 Task: In Mark's project, Configure the layout of the status chart to Bar.
Action: Mouse moved to (216, 107)
Screenshot: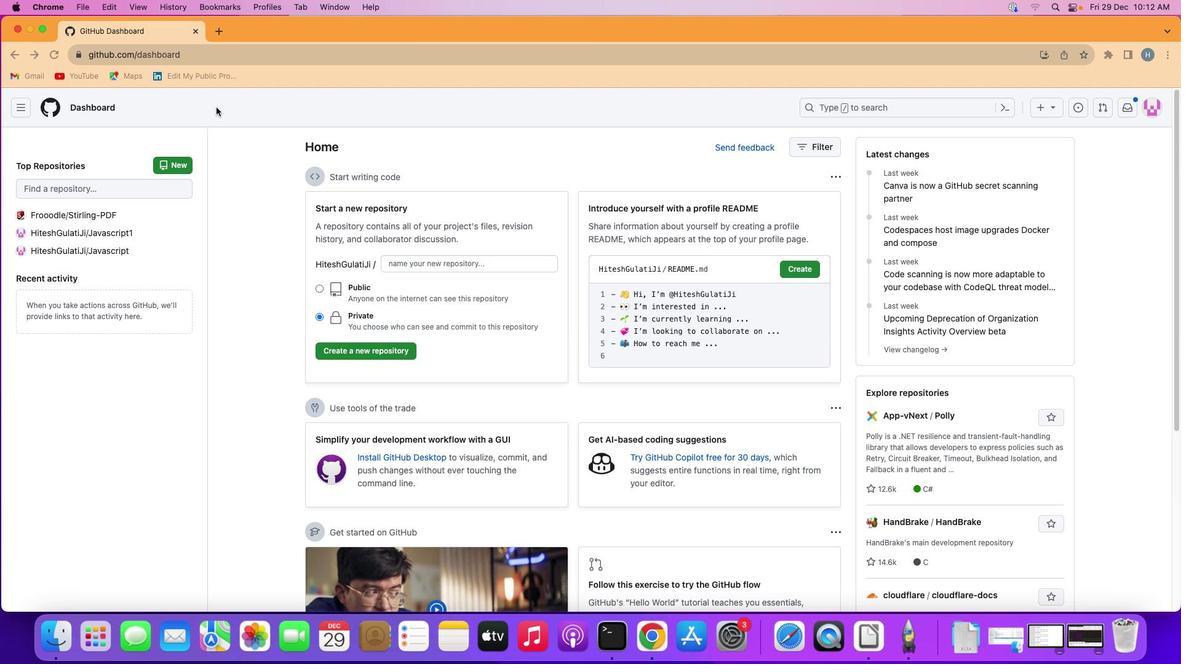 
Action: Mouse pressed left at (216, 107)
Screenshot: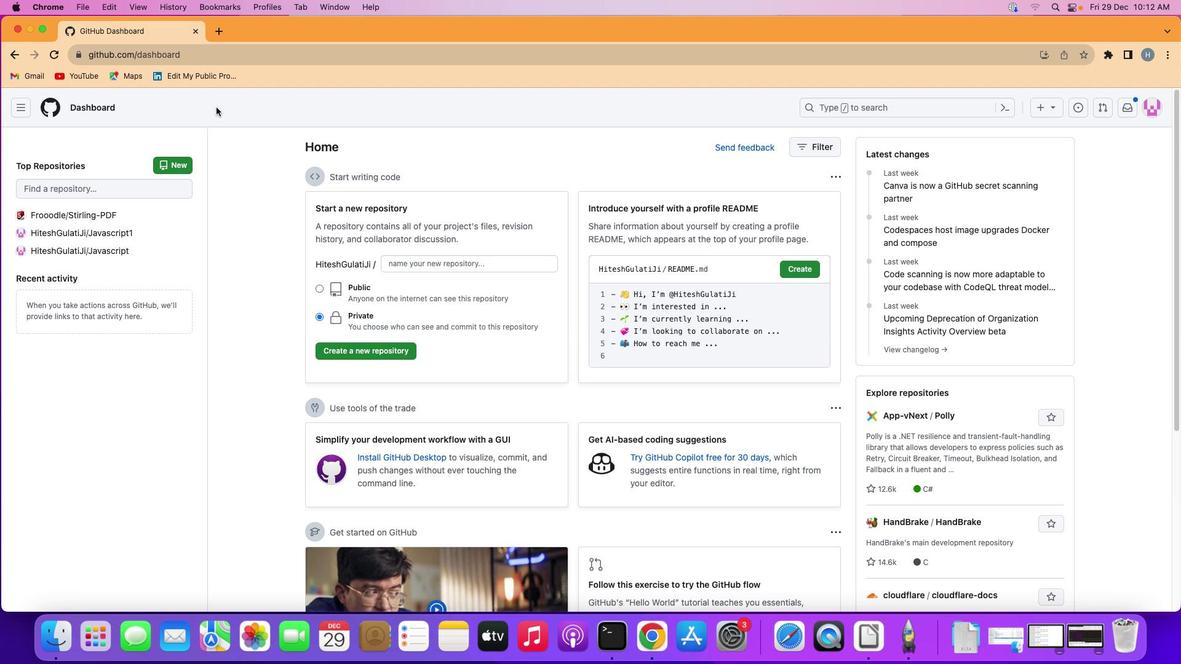 
Action: Mouse moved to (21, 106)
Screenshot: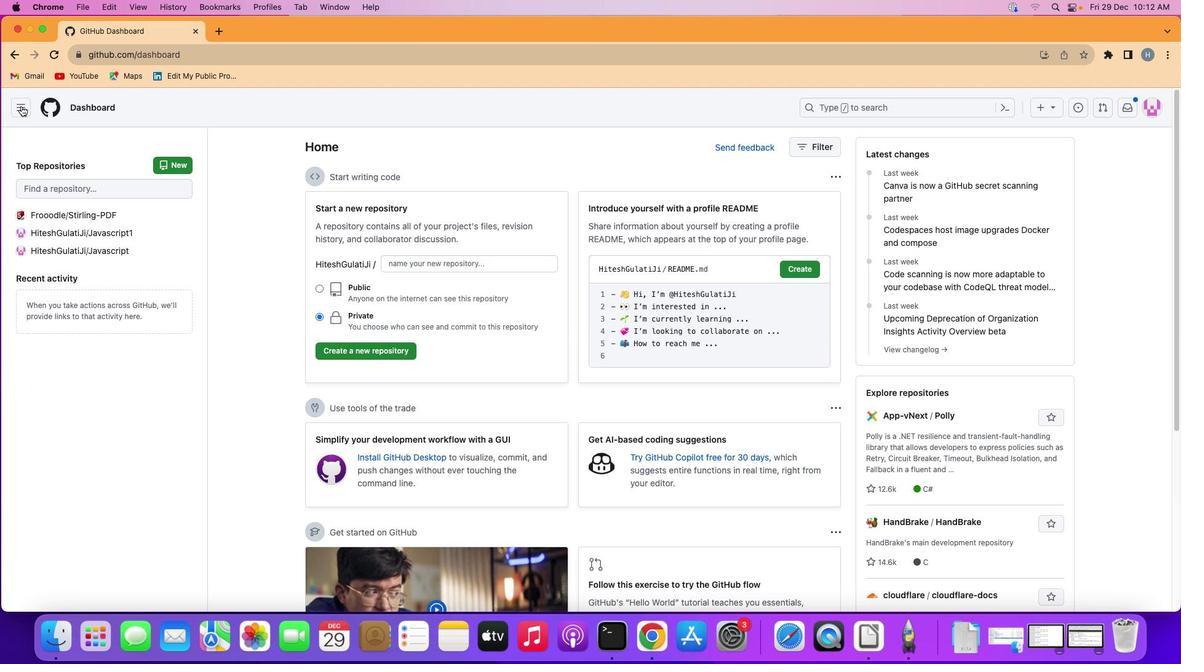 
Action: Mouse pressed left at (21, 106)
Screenshot: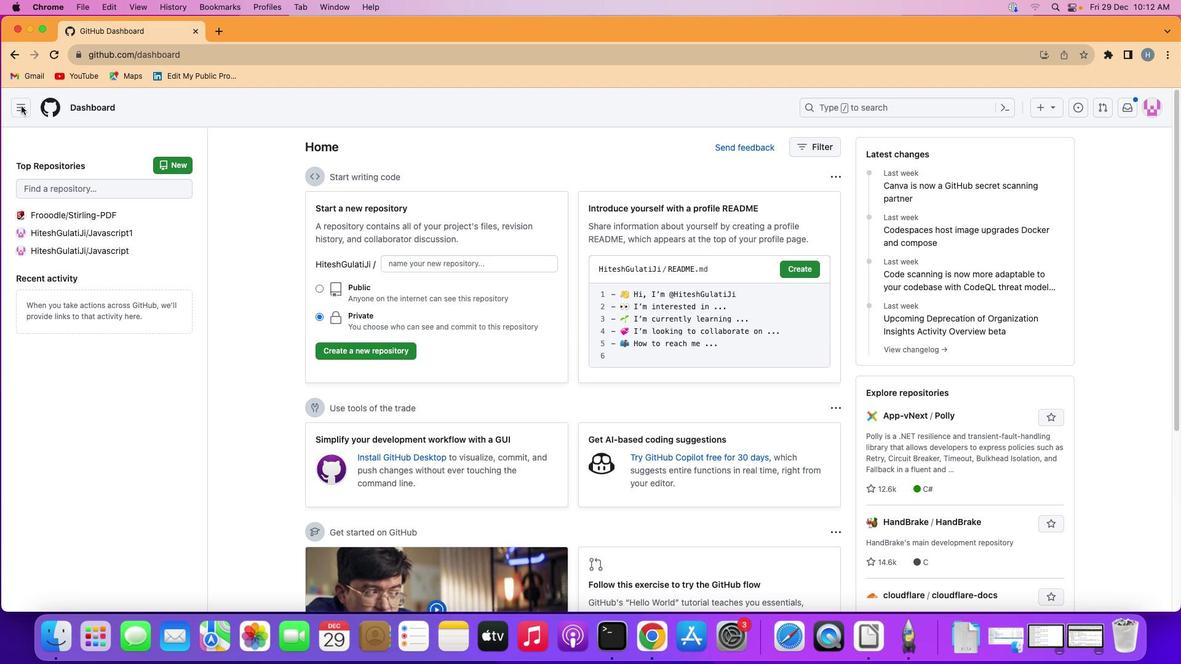 
Action: Mouse moved to (76, 196)
Screenshot: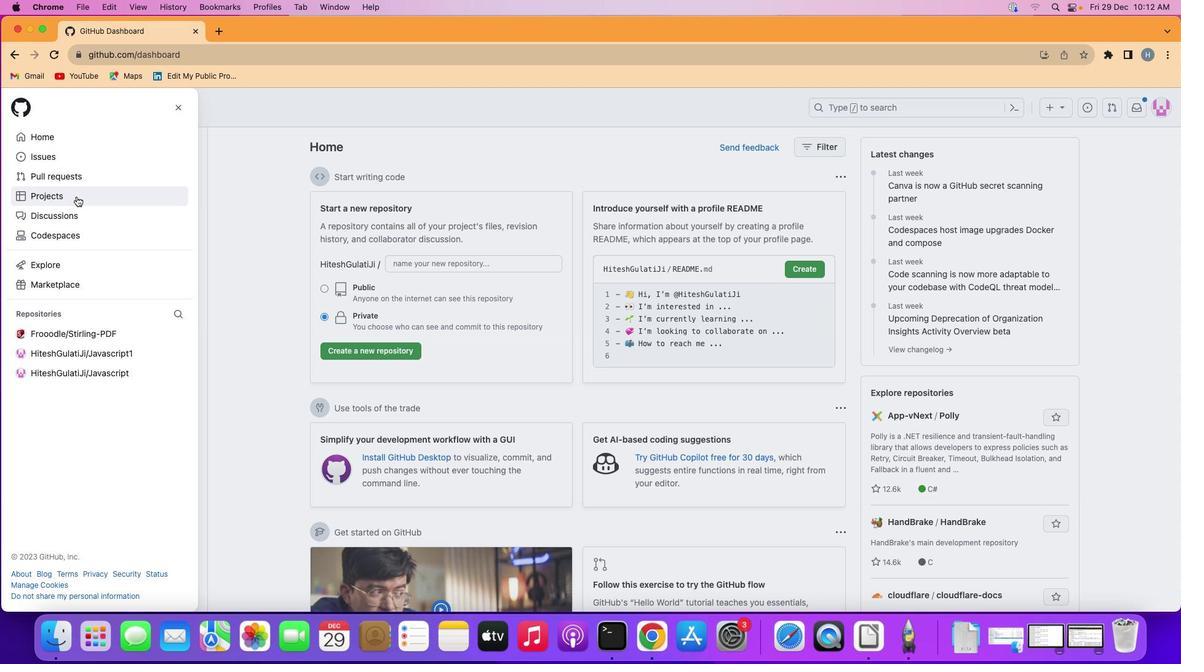 
Action: Mouse pressed left at (76, 196)
Screenshot: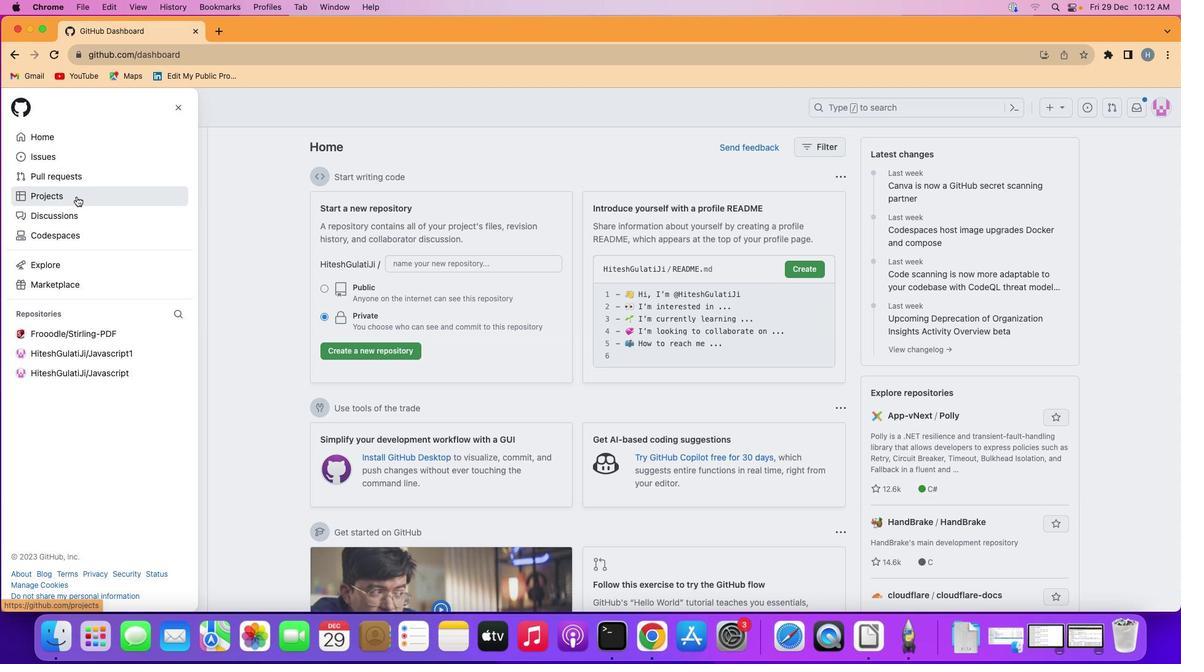 
Action: Mouse moved to (449, 220)
Screenshot: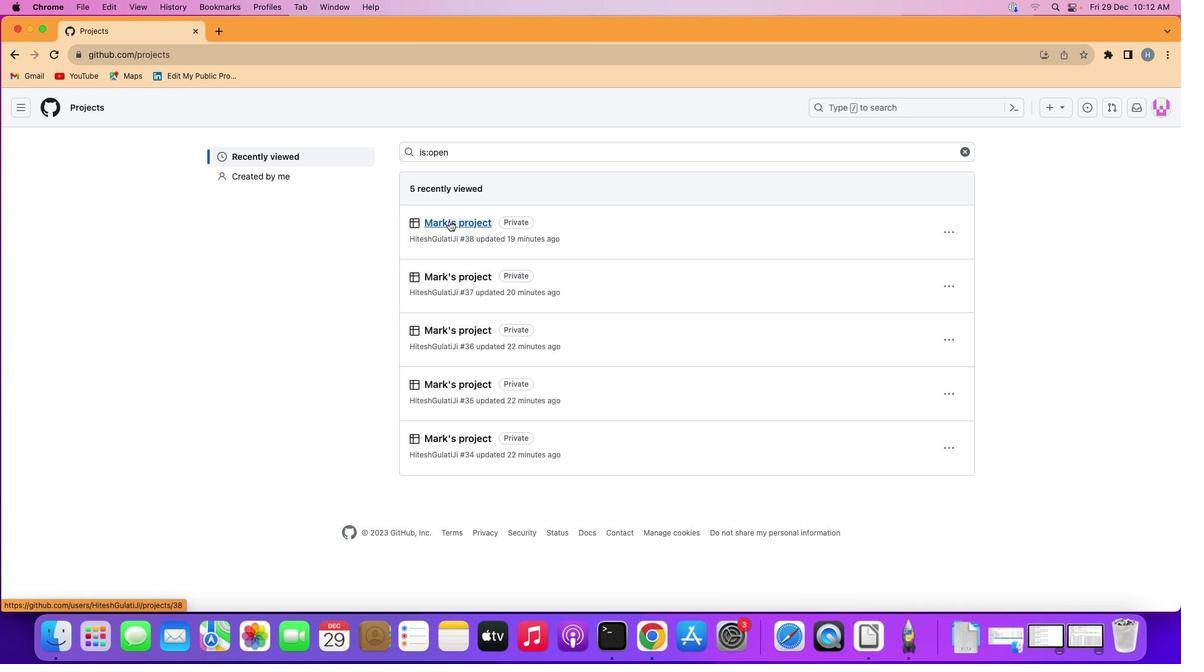 
Action: Mouse pressed left at (449, 220)
Screenshot: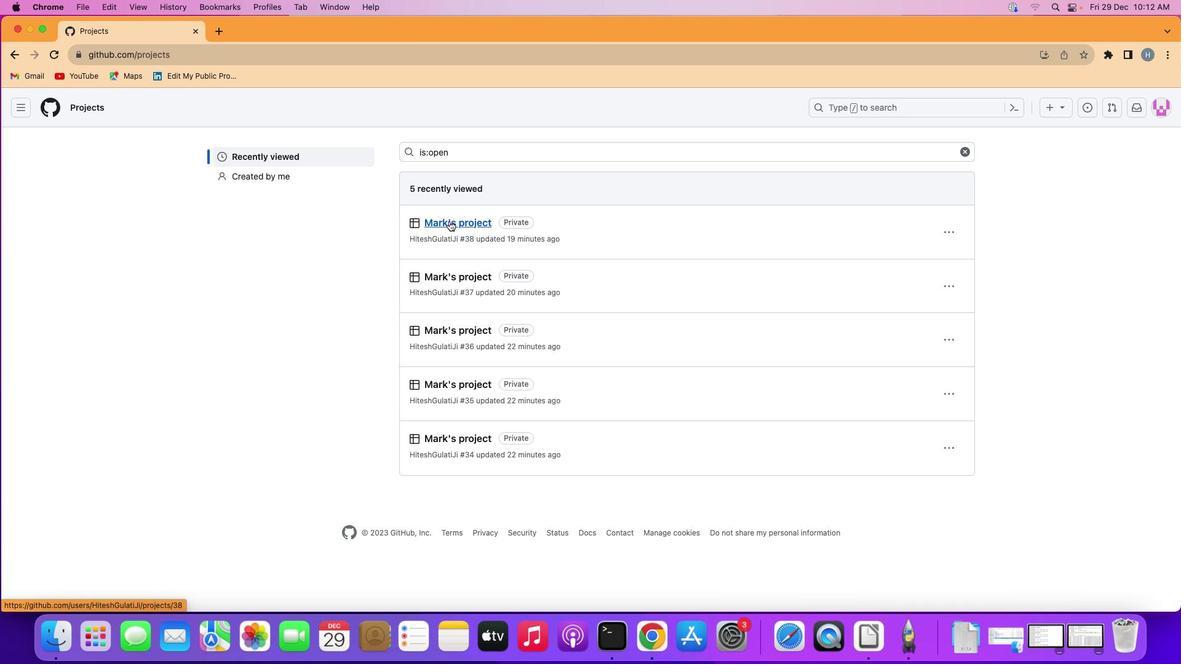 
Action: Mouse moved to (86, 164)
Screenshot: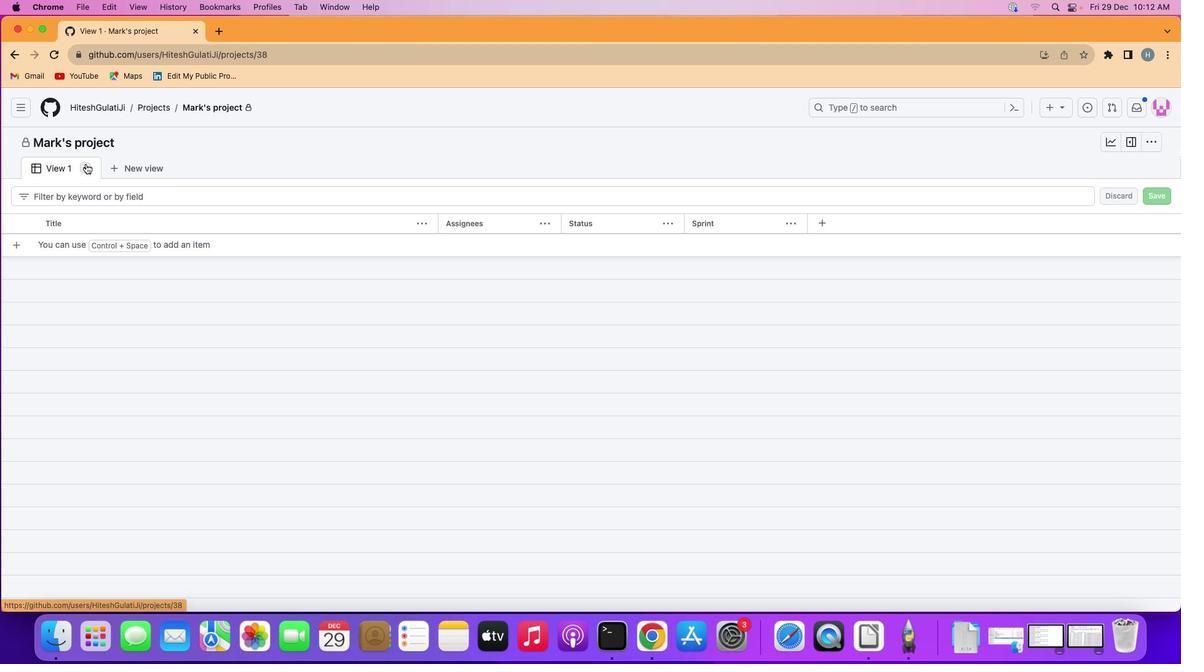
Action: Mouse pressed left at (86, 164)
Screenshot: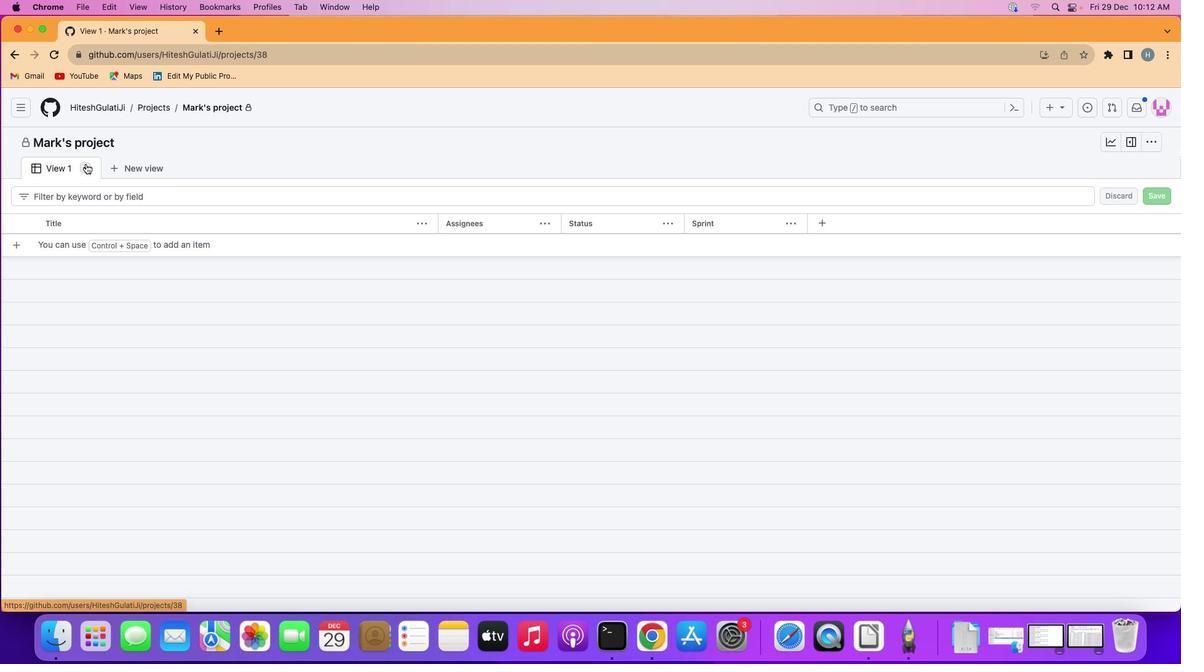 
Action: Mouse moved to (236, 205)
Screenshot: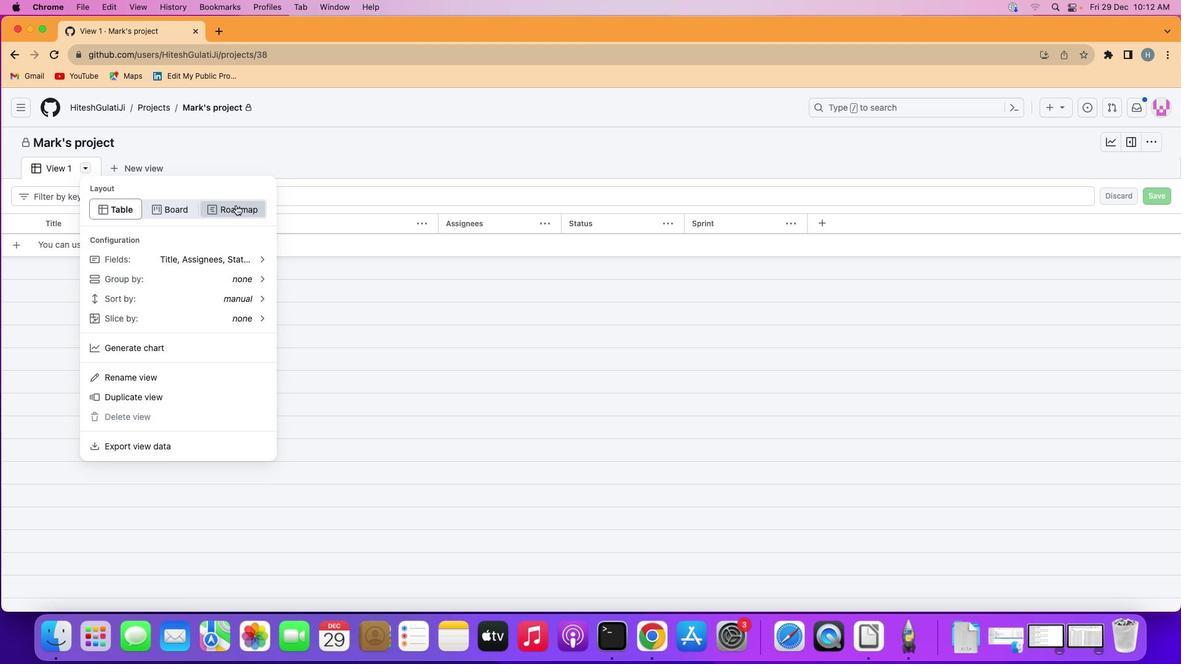 
Action: Mouse pressed left at (236, 205)
Screenshot: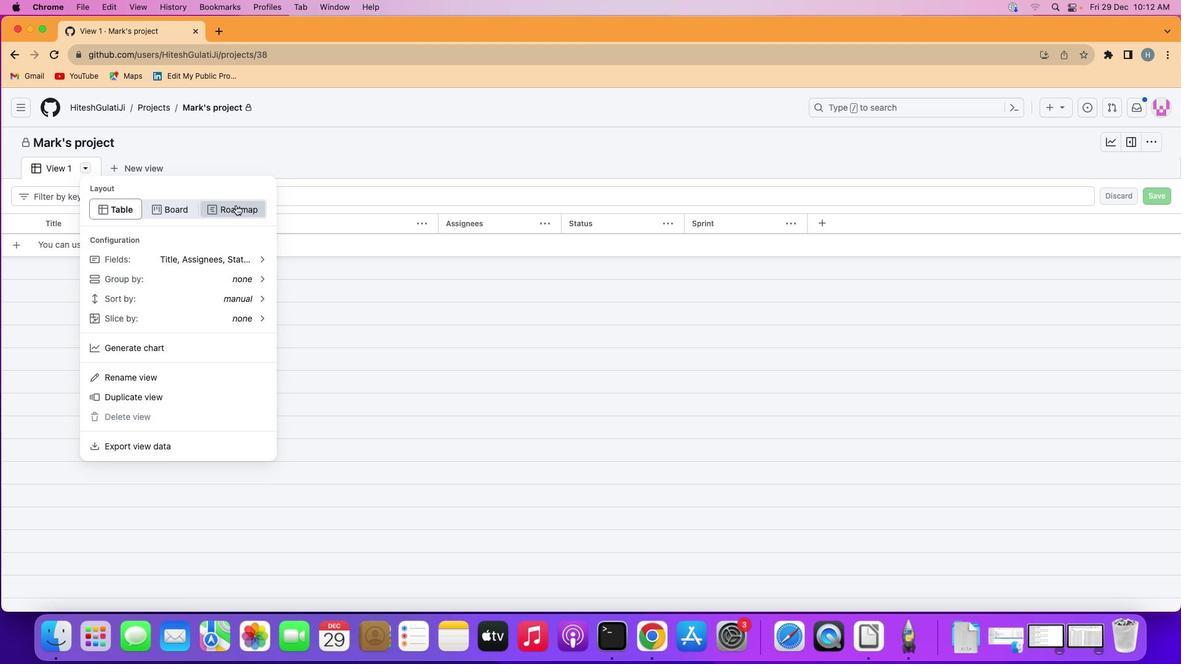 
Action: Mouse moved to (86, 166)
Screenshot: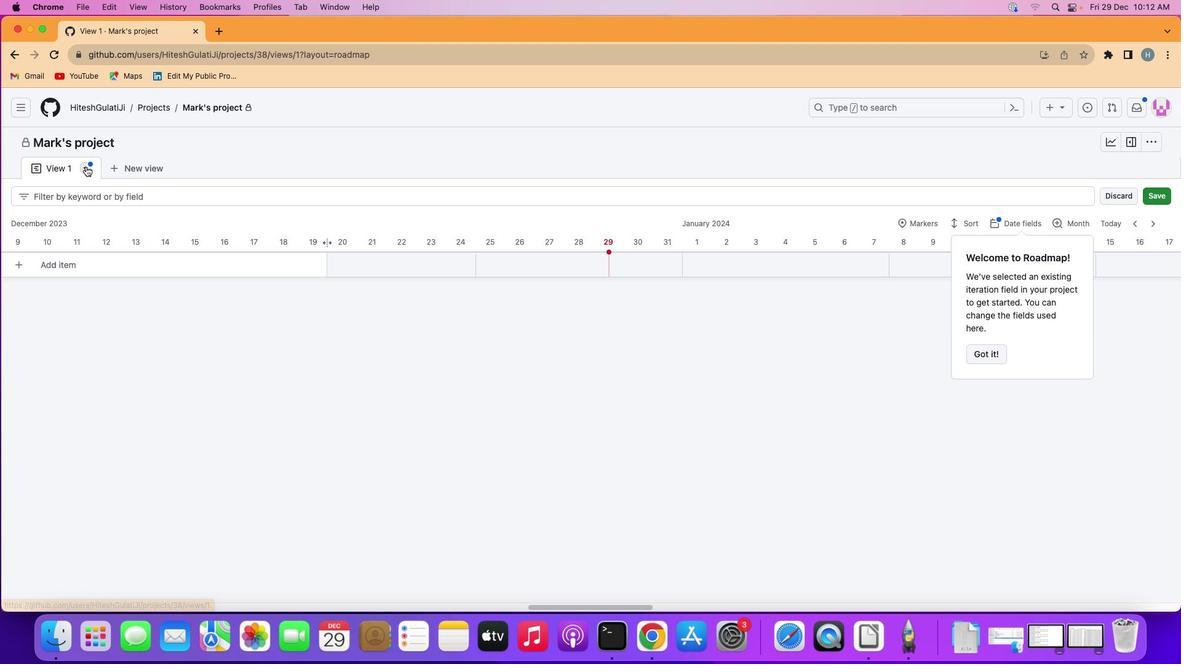 
Action: Mouse pressed left at (86, 166)
Screenshot: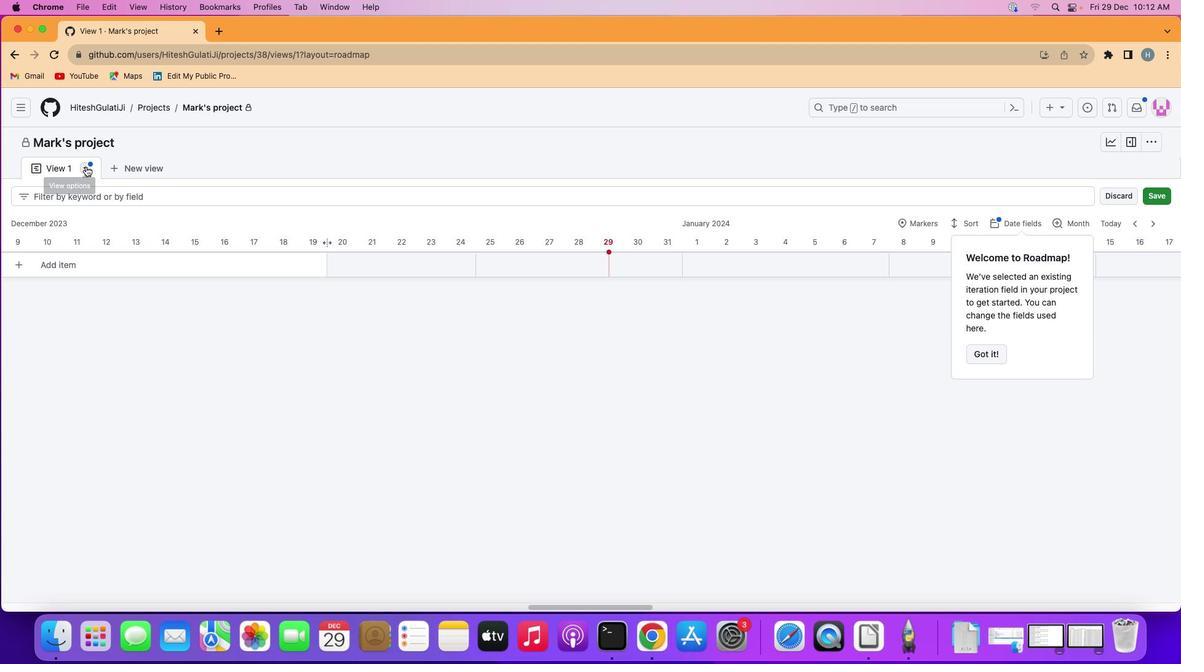 
Action: Mouse moved to (156, 456)
Screenshot: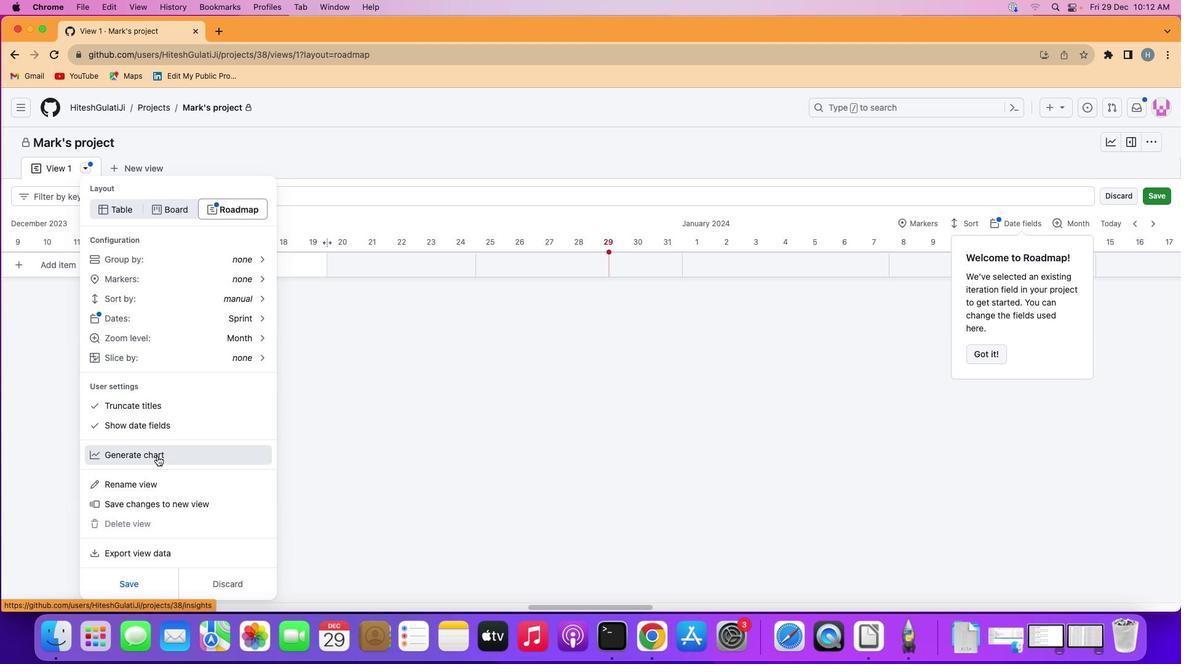 
Action: Mouse pressed left at (156, 456)
Screenshot: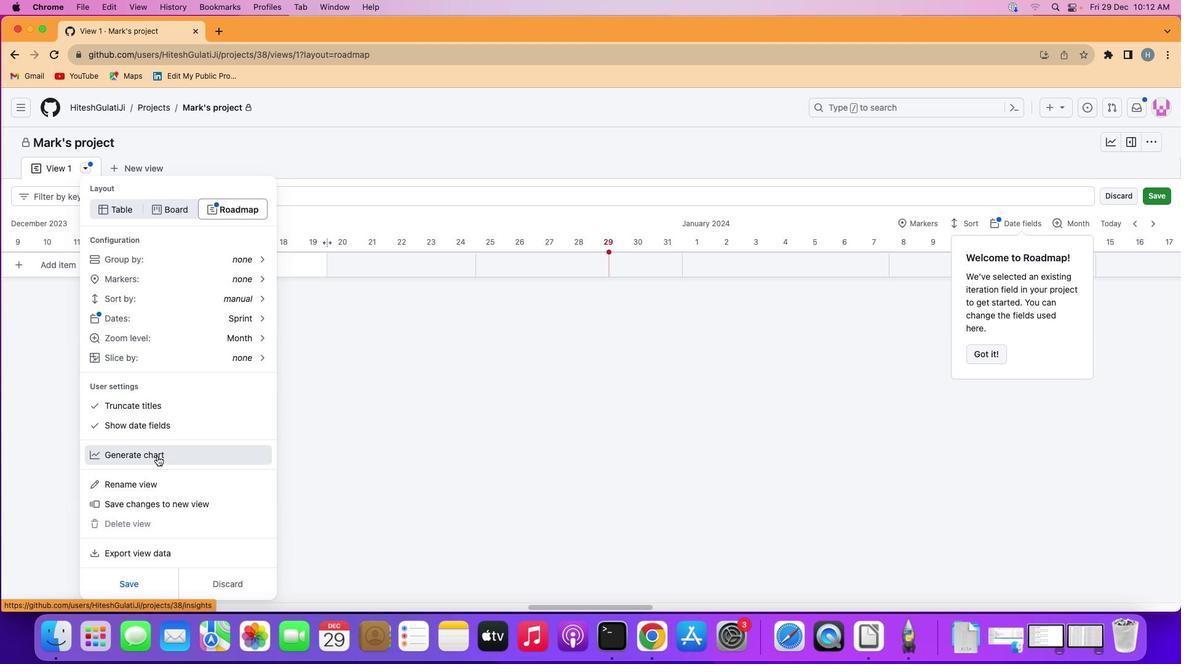 
Action: Mouse moved to (185, 203)
Screenshot: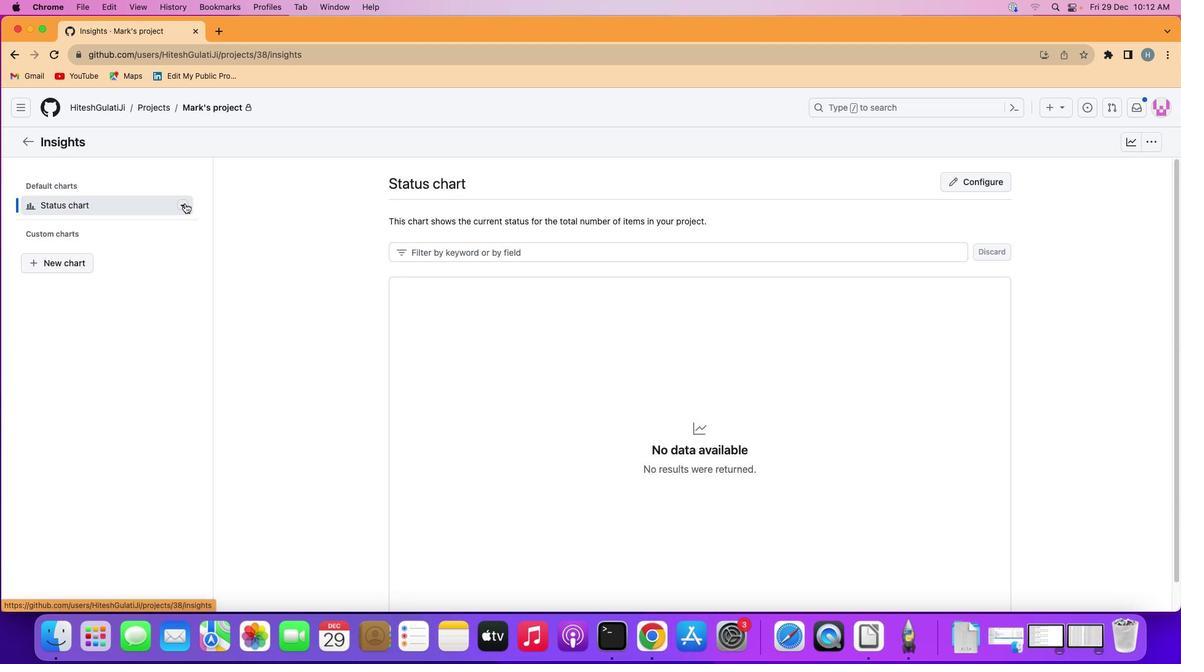 
Action: Mouse pressed left at (185, 203)
Screenshot: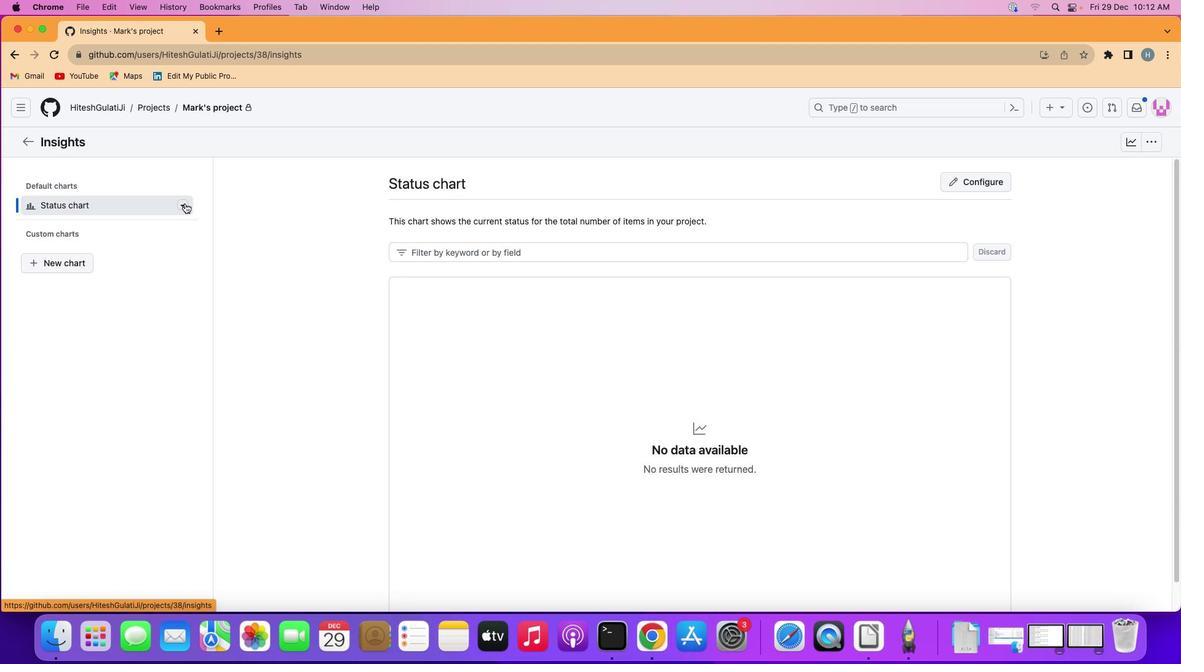 
Action: Mouse moved to (248, 228)
Screenshot: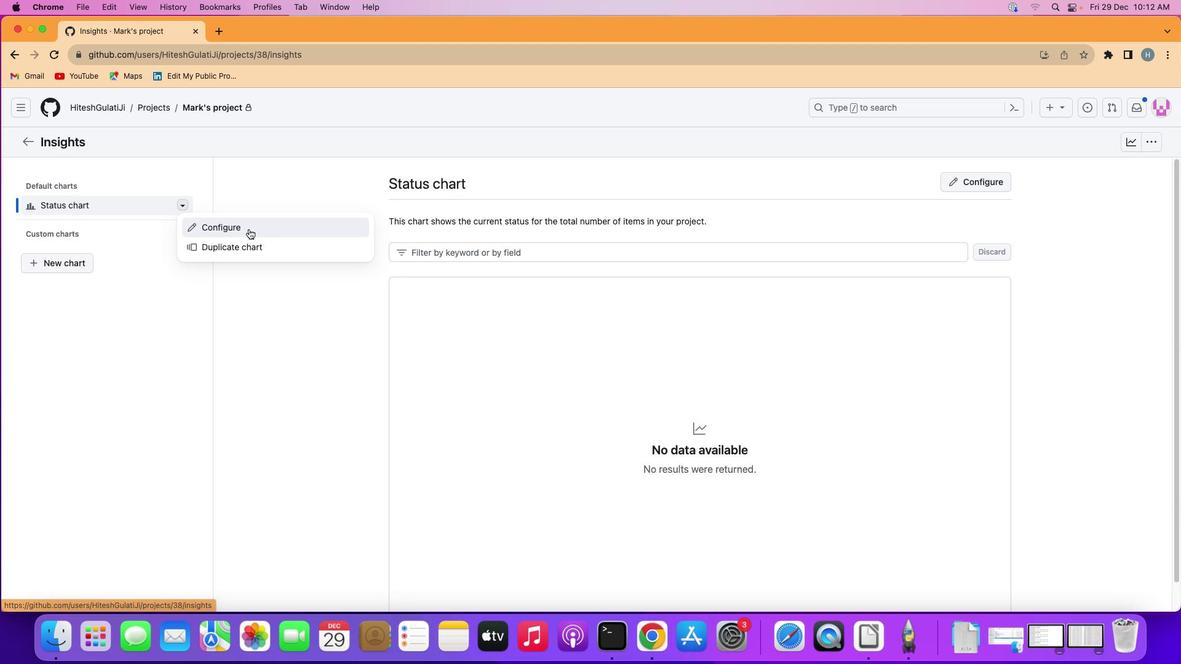 
Action: Mouse pressed left at (248, 228)
Screenshot: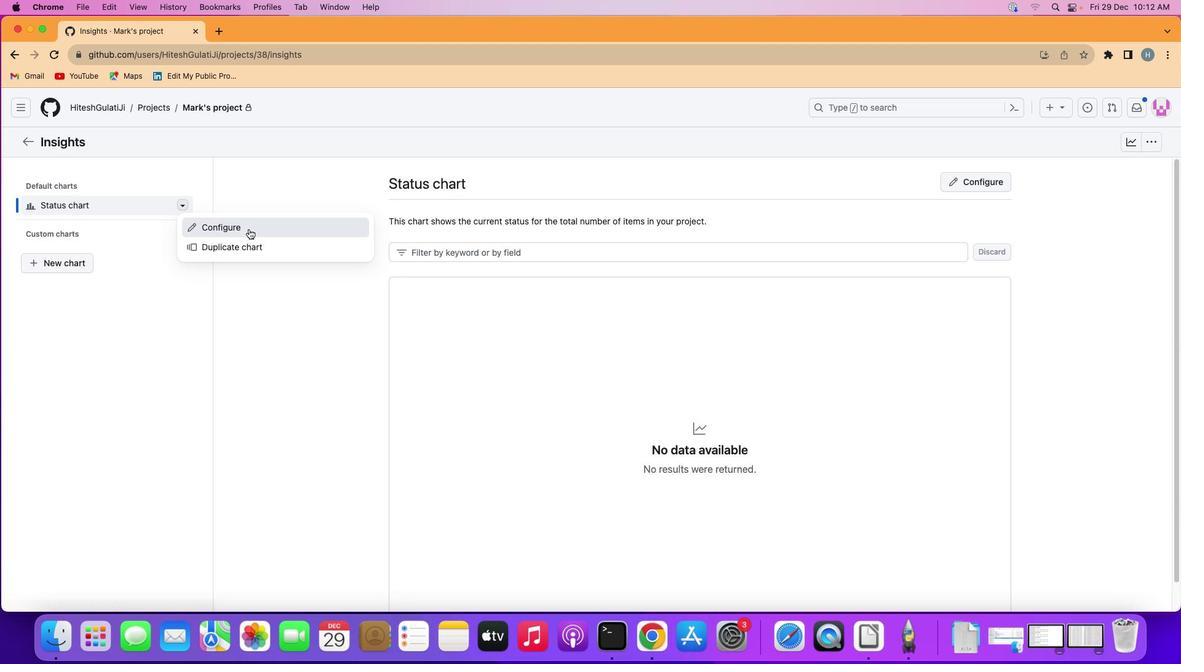 
Action: Mouse moved to (1156, 190)
Screenshot: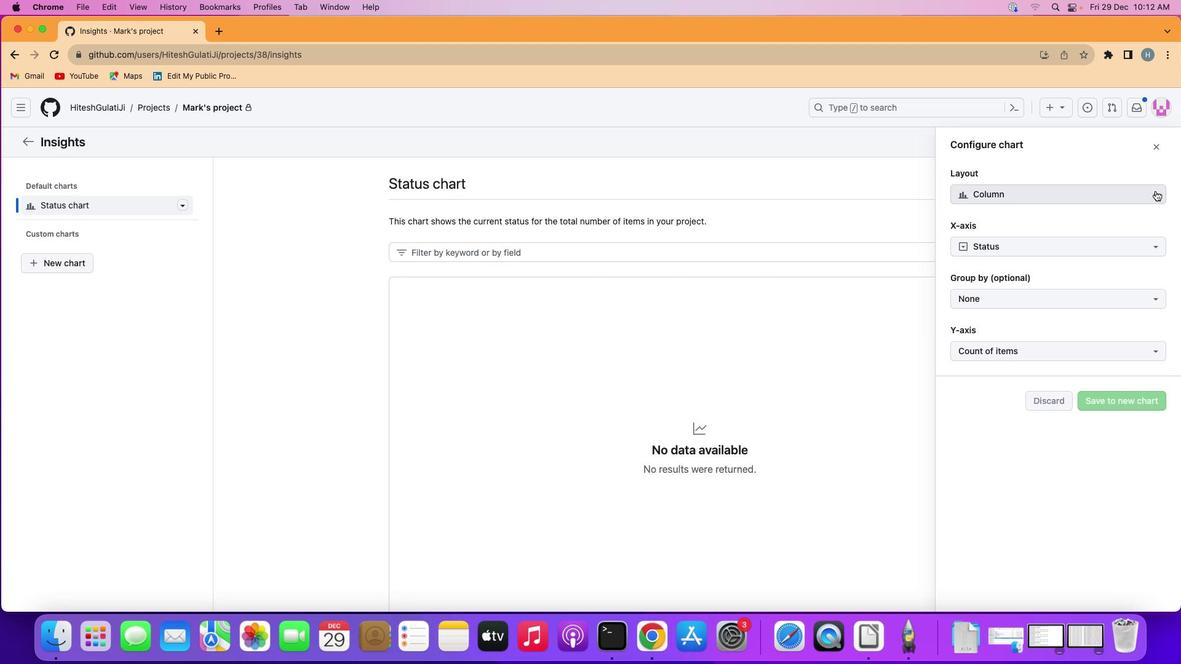 
Action: Mouse pressed left at (1156, 190)
Screenshot: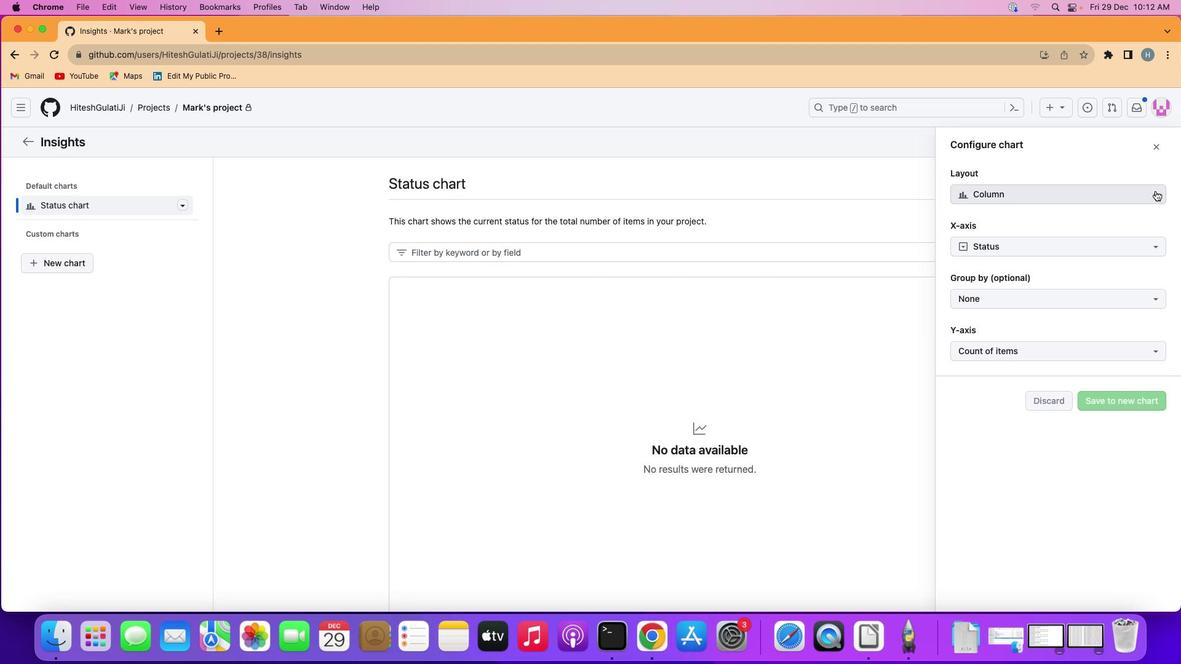 
Action: Mouse moved to (1064, 226)
Screenshot: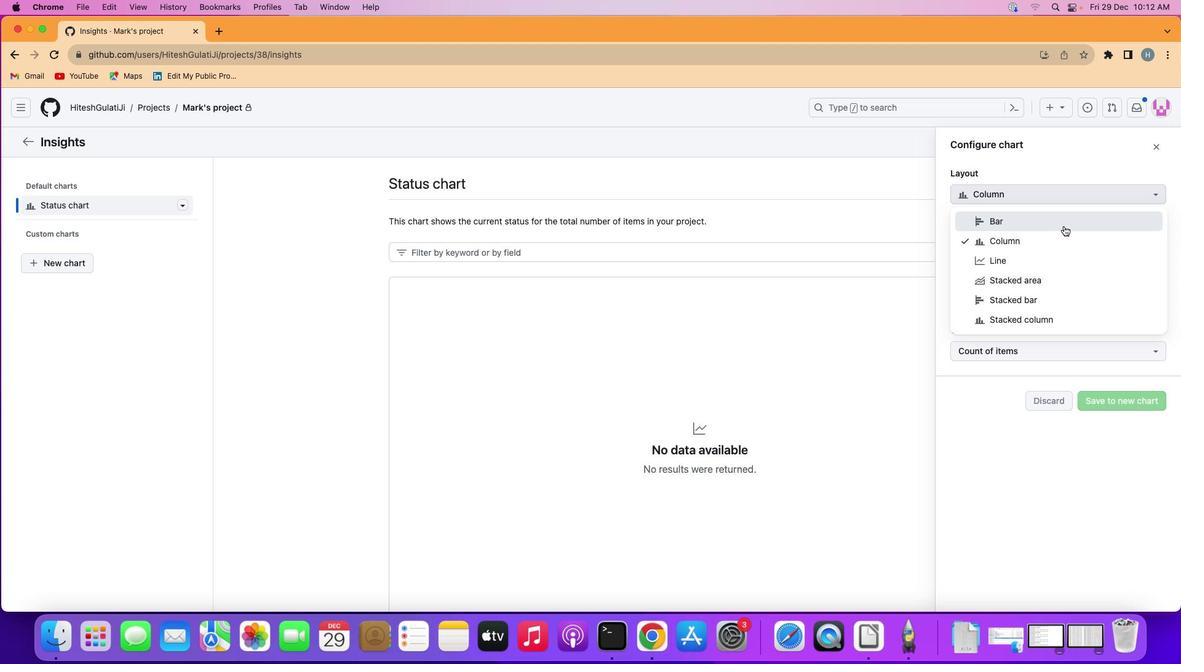 
Action: Mouse pressed left at (1064, 226)
Screenshot: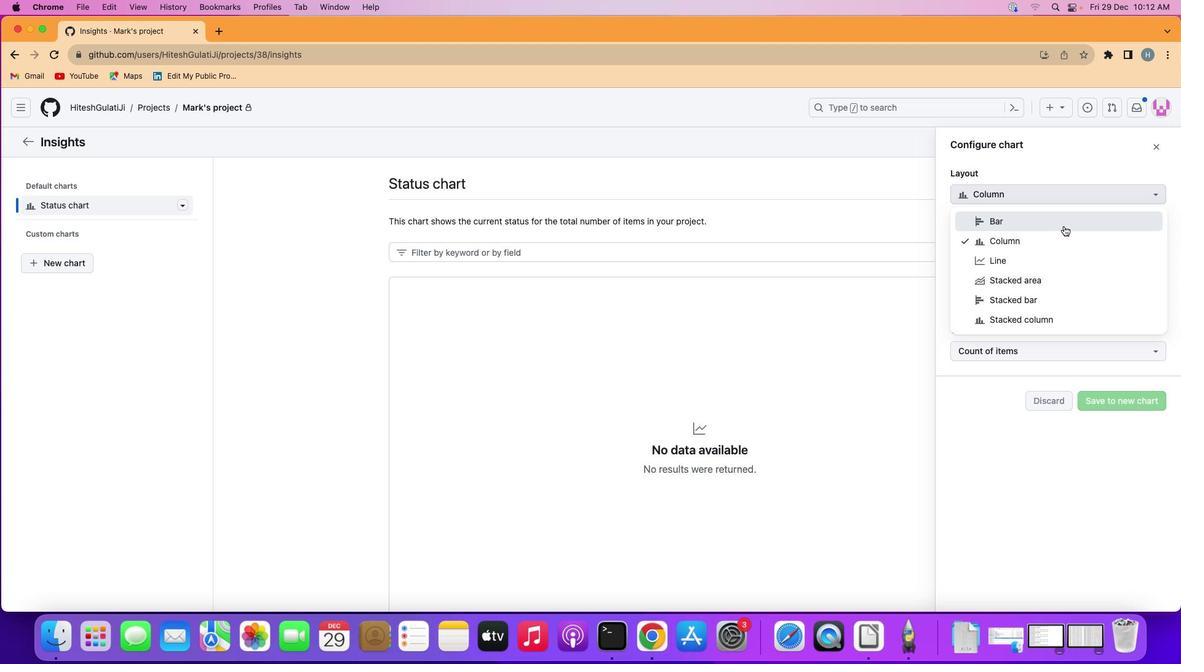 
